 Task: Check the average views per listing of dock in the last 1 year.
Action: Mouse moved to (972, 226)
Screenshot: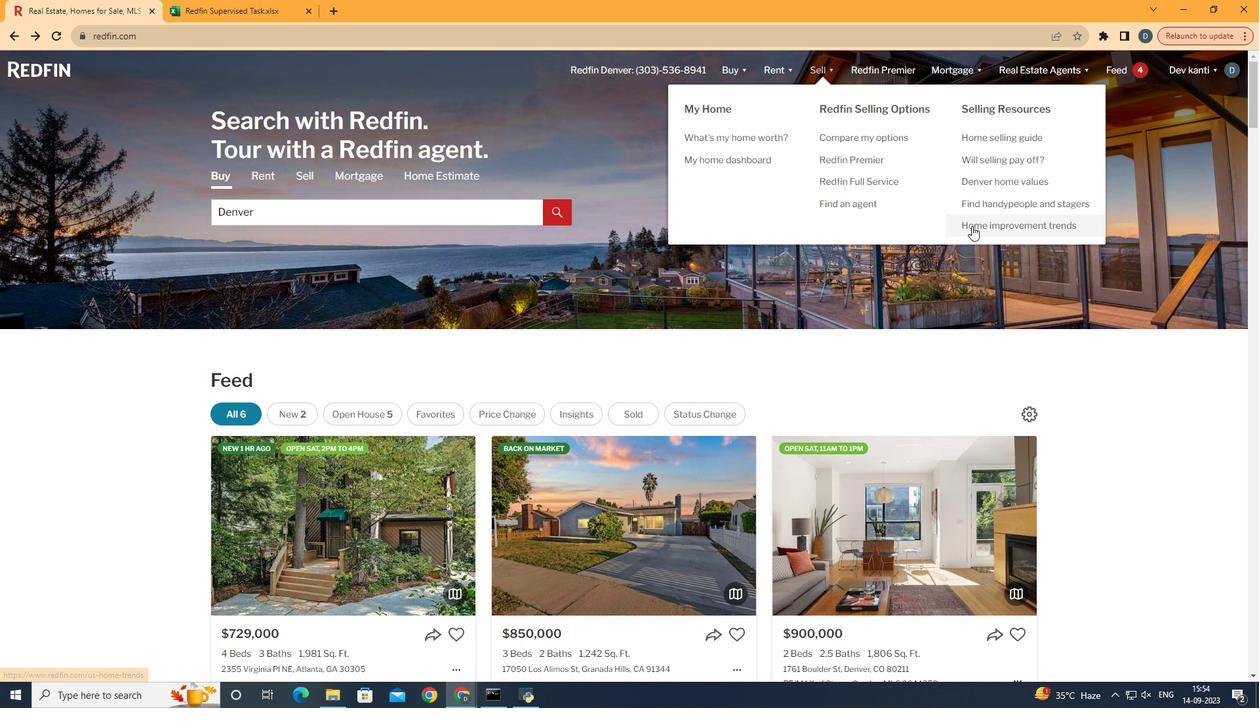 
Action: Mouse pressed left at (972, 226)
Screenshot: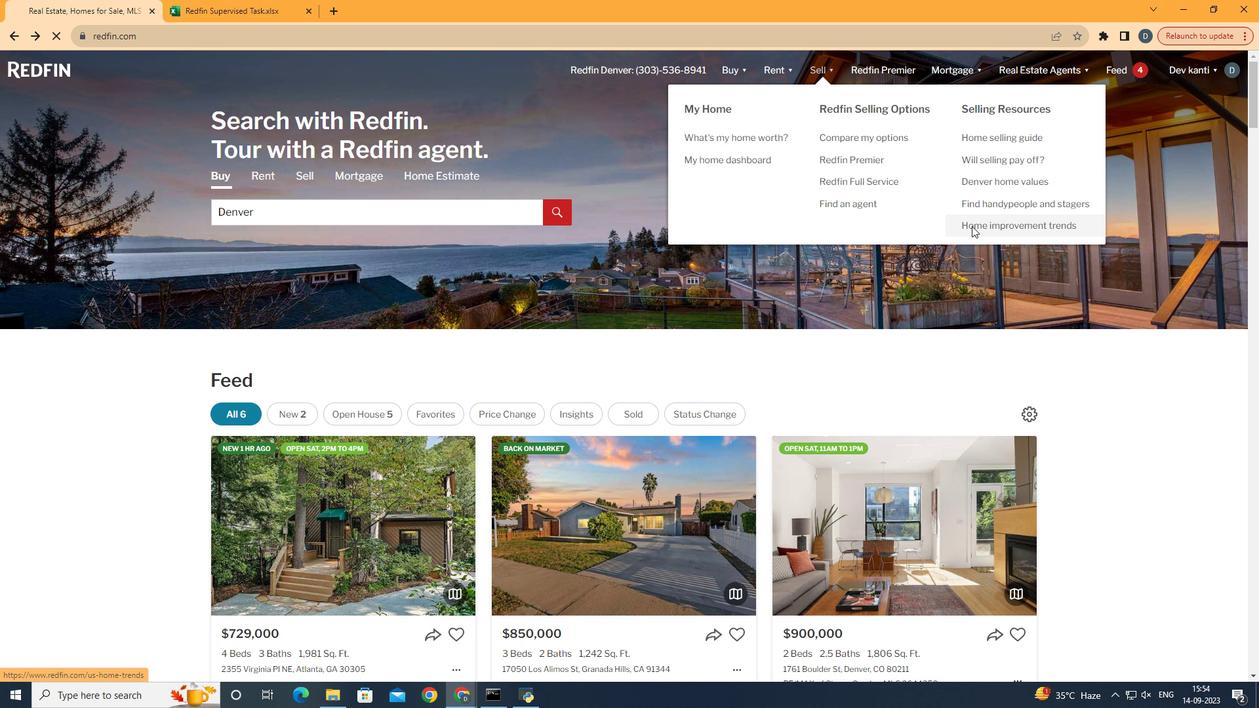 
Action: Mouse moved to (331, 251)
Screenshot: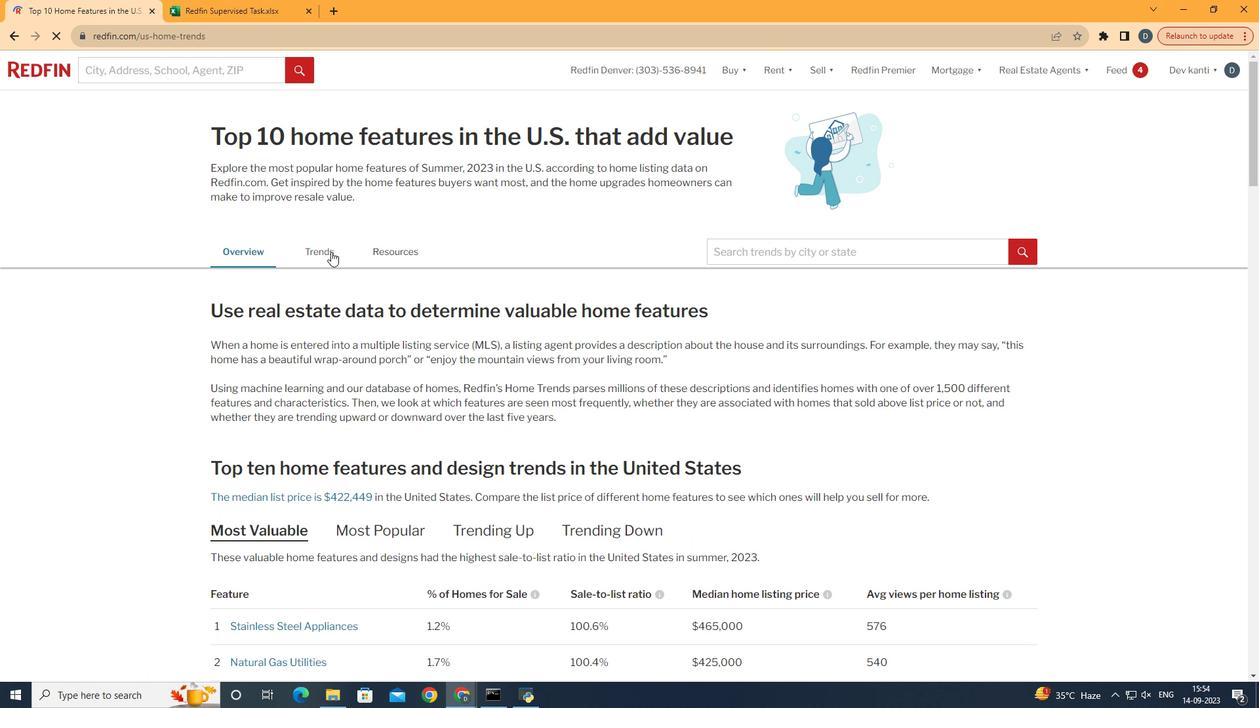 
Action: Mouse pressed left at (331, 251)
Screenshot: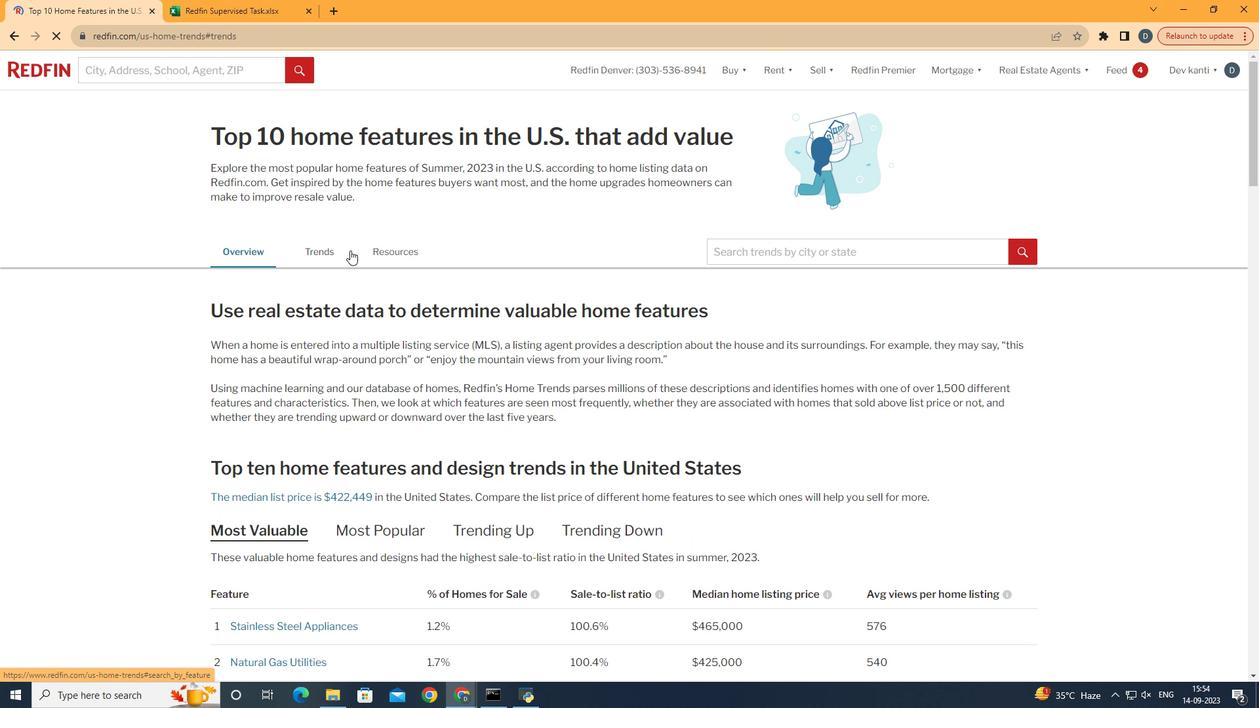 
Action: Mouse moved to (584, 357)
Screenshot: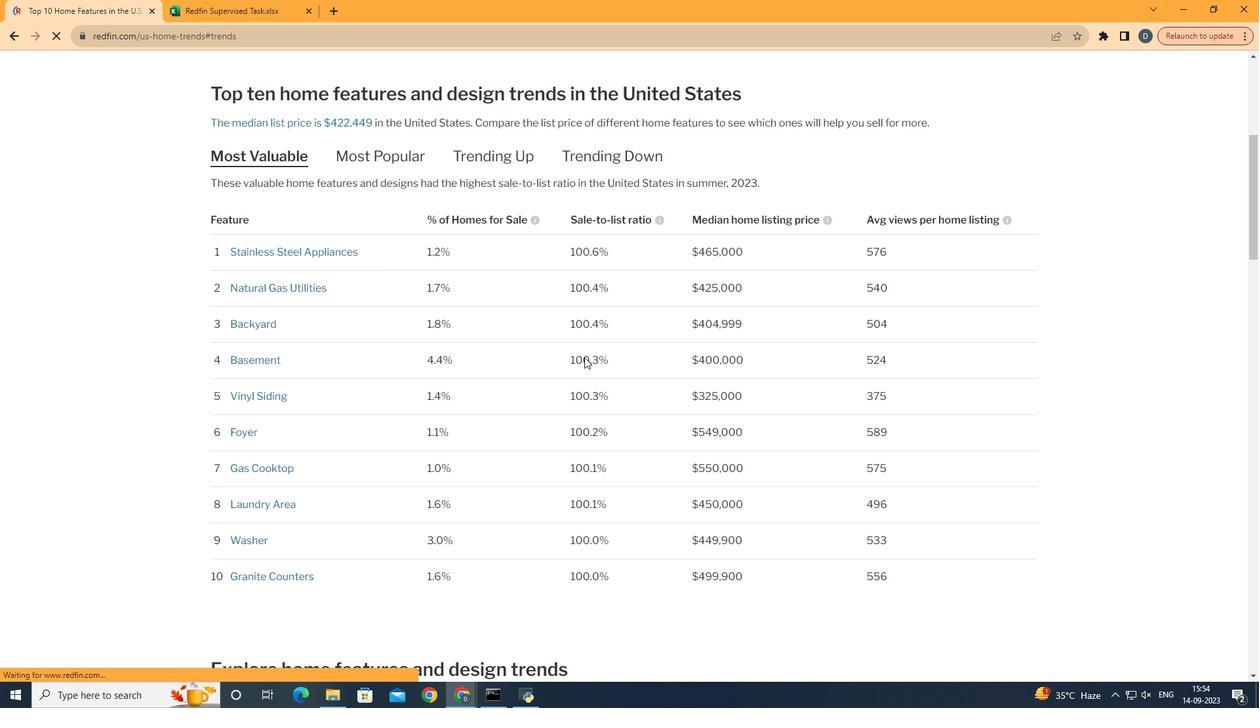 
Action: Mouse scrolled (584, 356) with delta (0, 0)
Screenshot: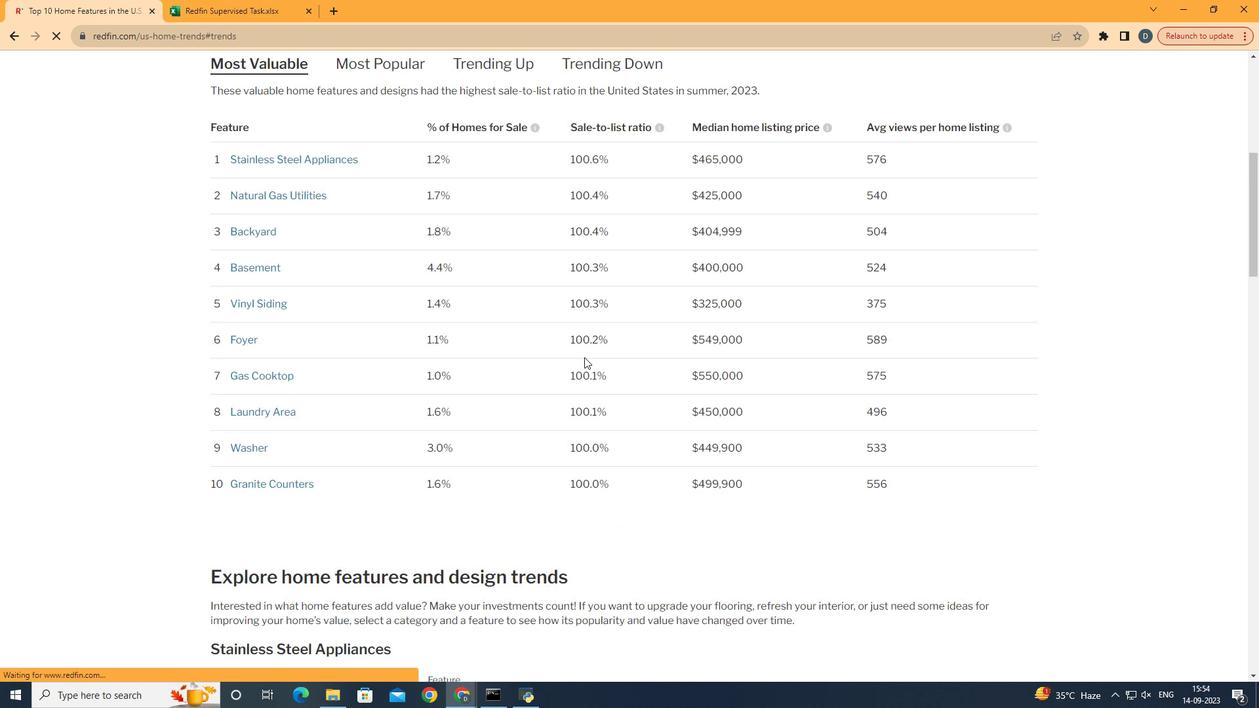 
Action: Mouse scrolled (584, 356) with delta (0, 0)
Screenshot: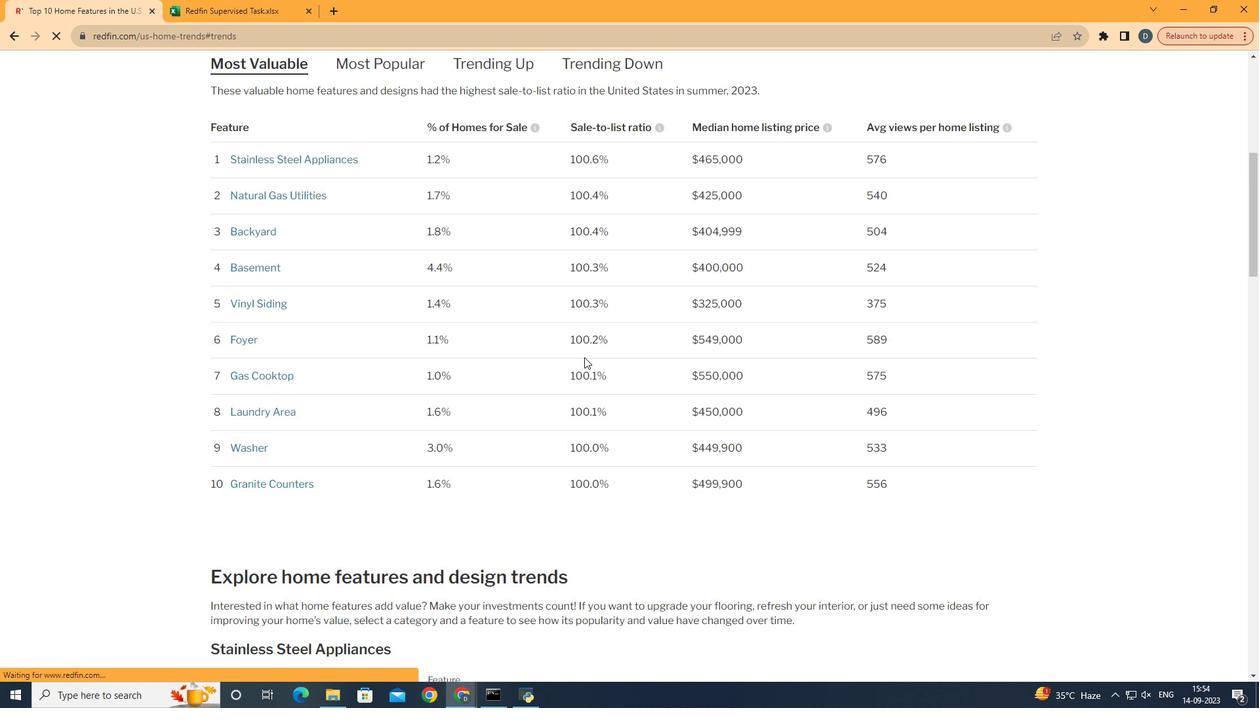 
Action: Mouse scrolled (584, 356) with delta (0, 0)
Screenshot: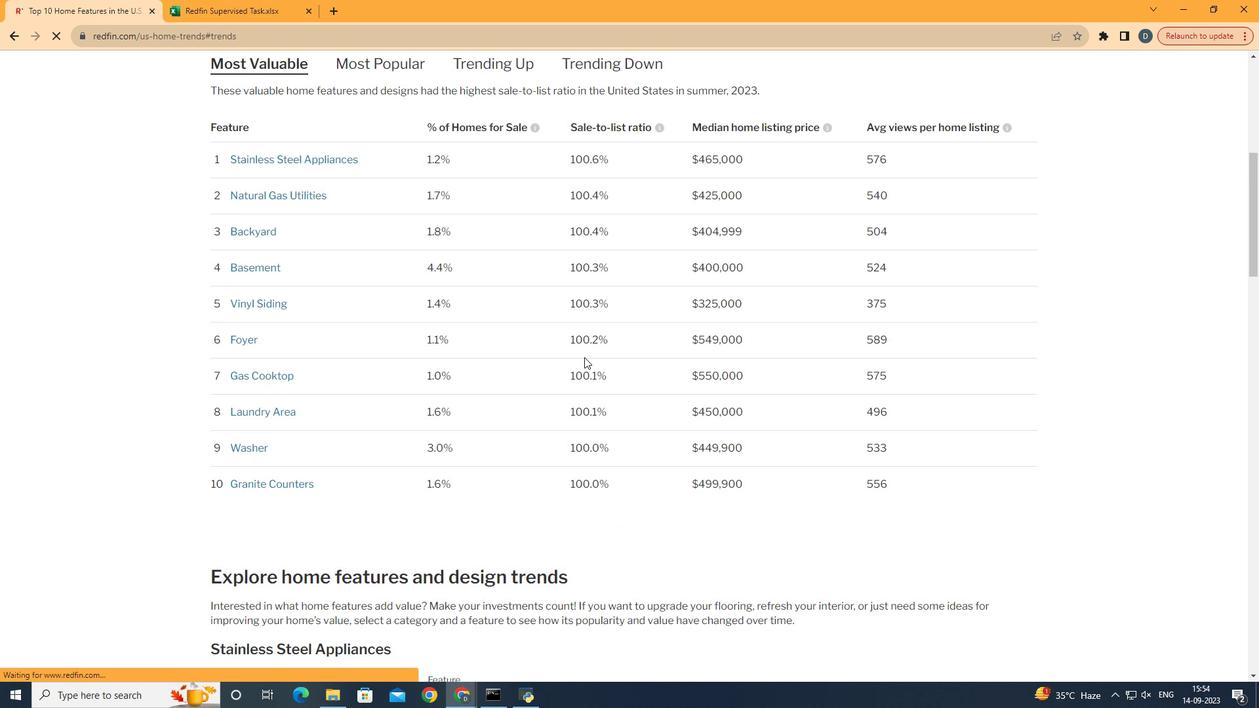 
Action: Mouse scrolled (584, 356) with delta (0, 0)
Screenshot: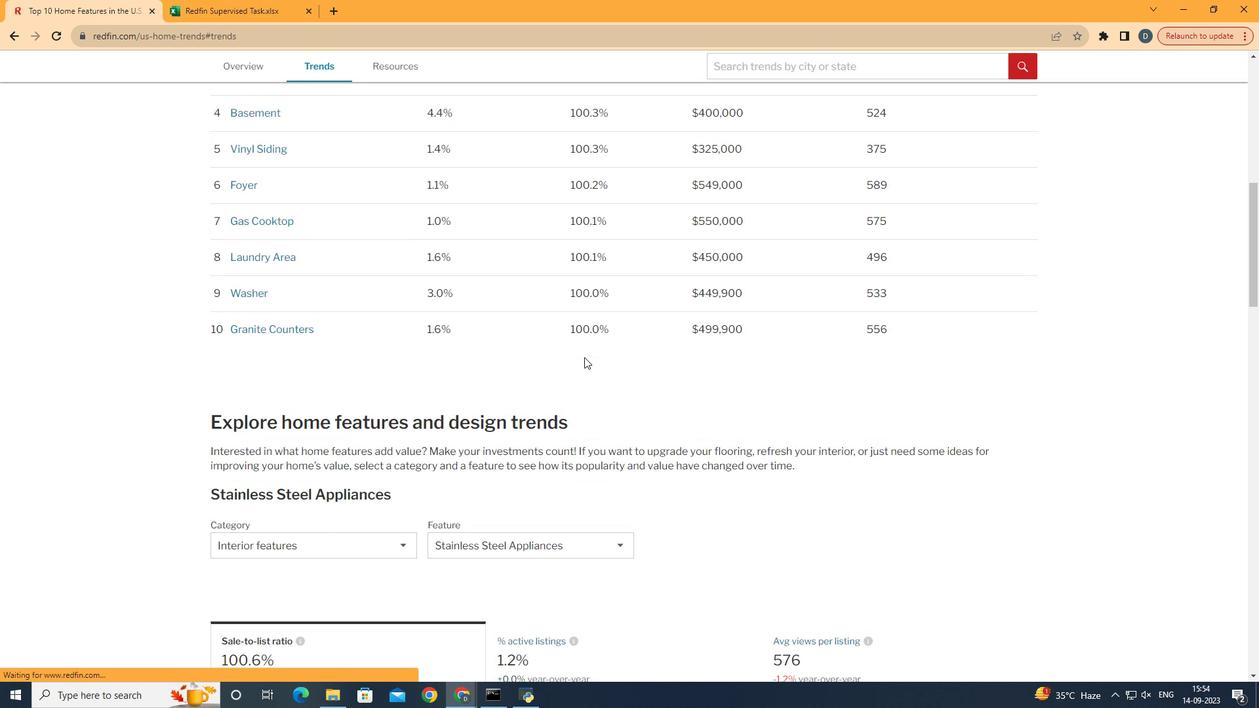 
Action: Mouse scrolled (584, 356) with delta (0, 0)
Screenshot: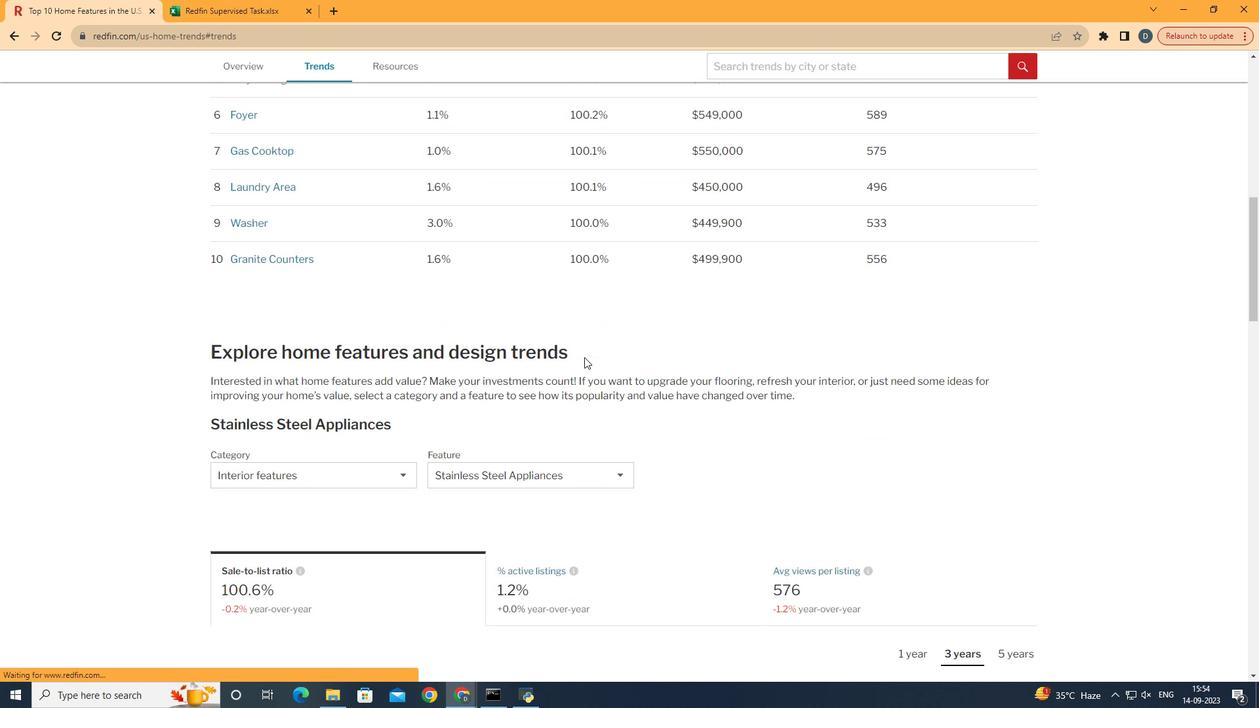 
Action: Mouse moved to (391, 355)
Screenshot: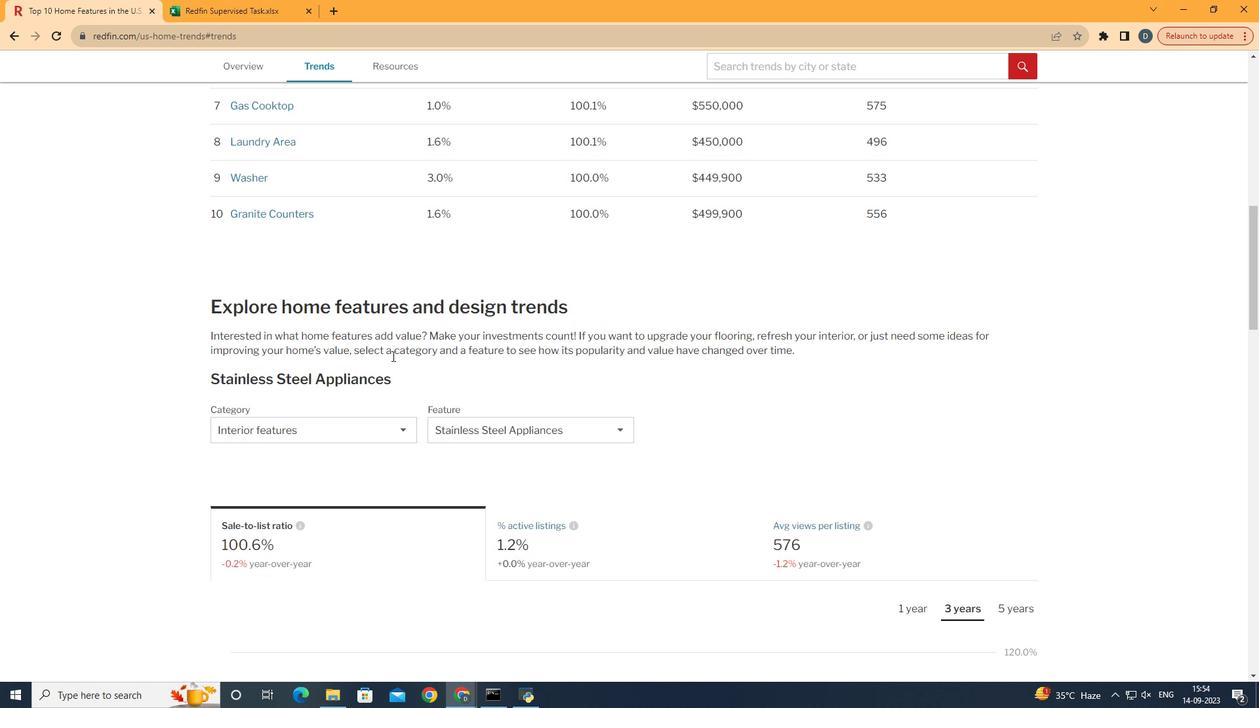 
Action: Mouse scrolled (391, 355) with delta (0, 0)
Screenshot: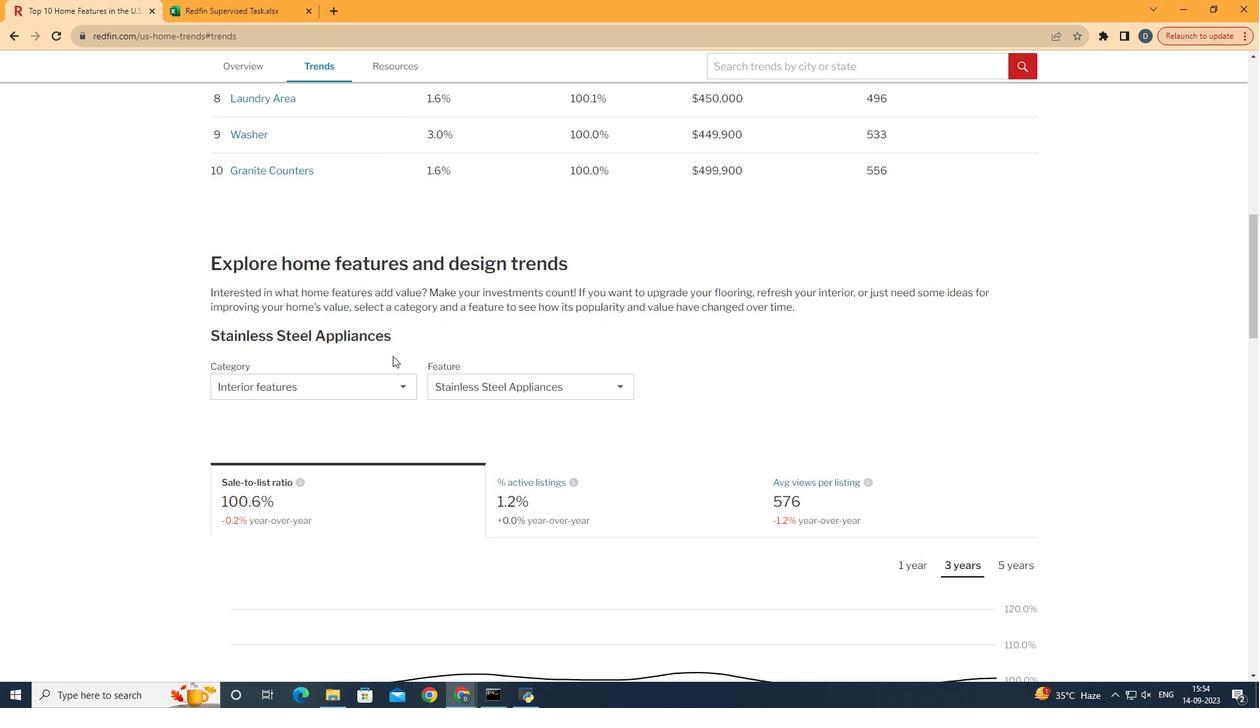 
Action: Mouse moved to (392, 356)
Screenshot: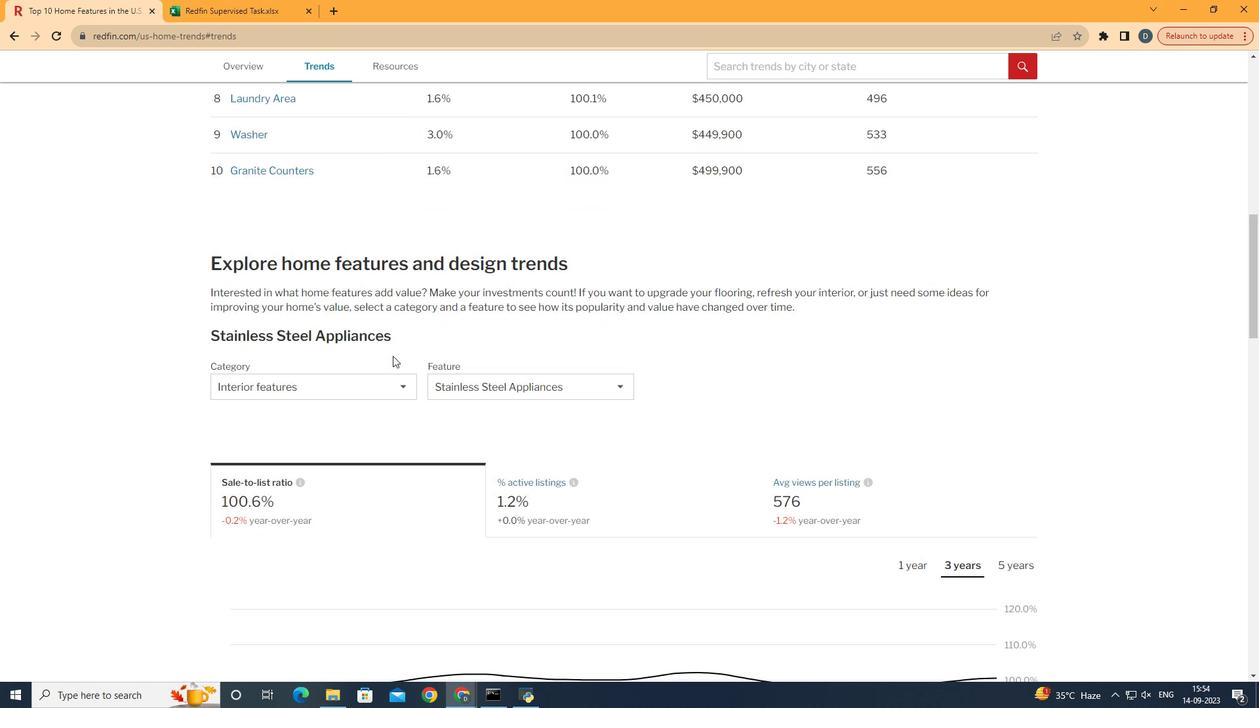 
Action: Mouse scrolled (392, 355) with delta (0, 0)
Screenshot: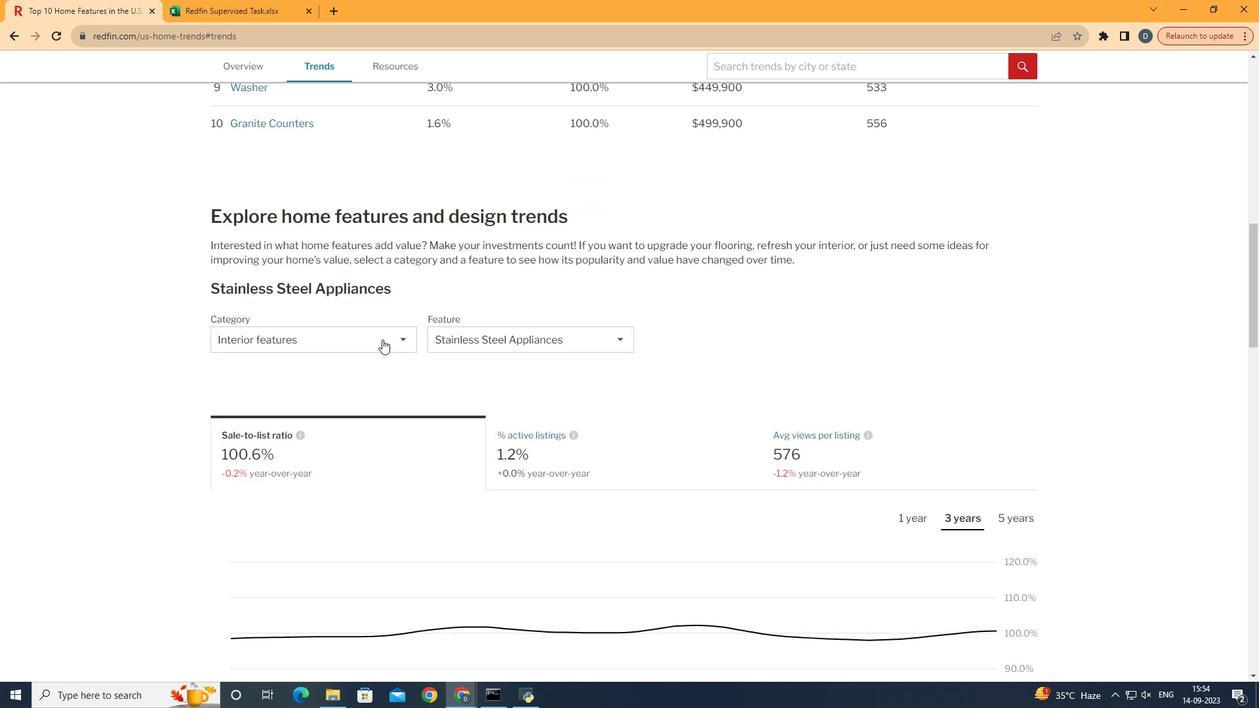 
Action: Mouse moved to (375, 339)
Screenshot: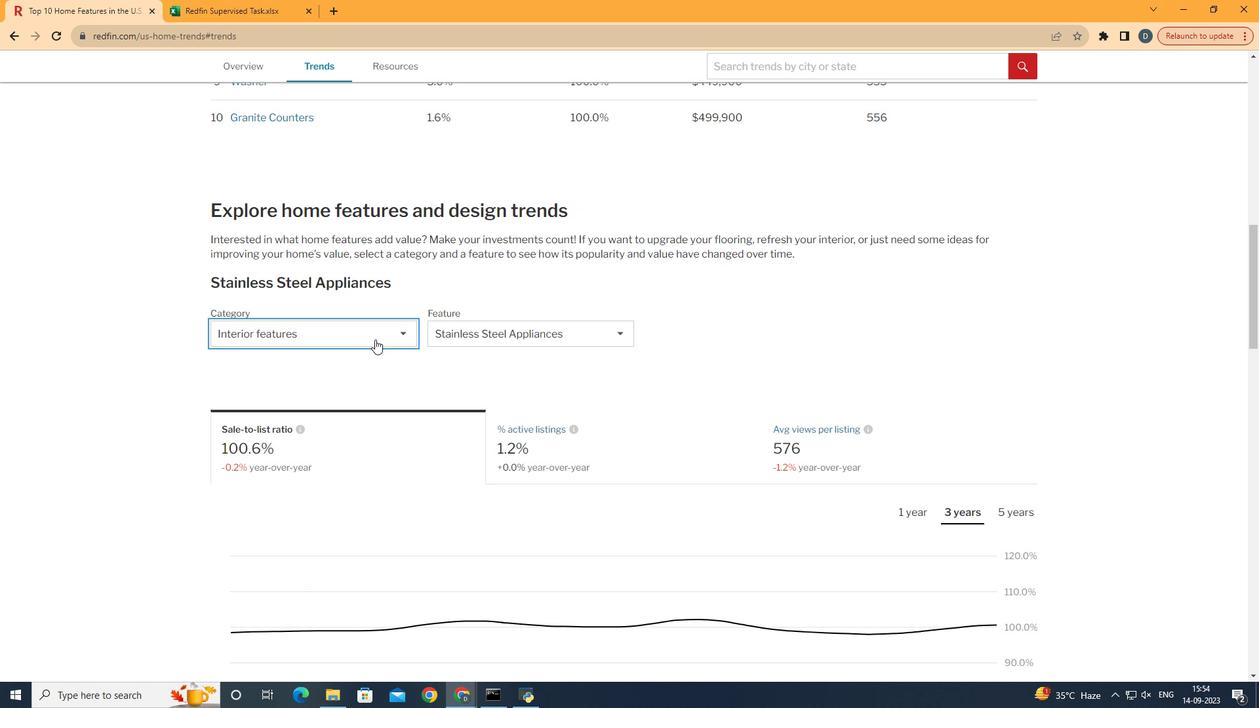 
Action: Mouse pressed left at (375, 339)
Screenshot: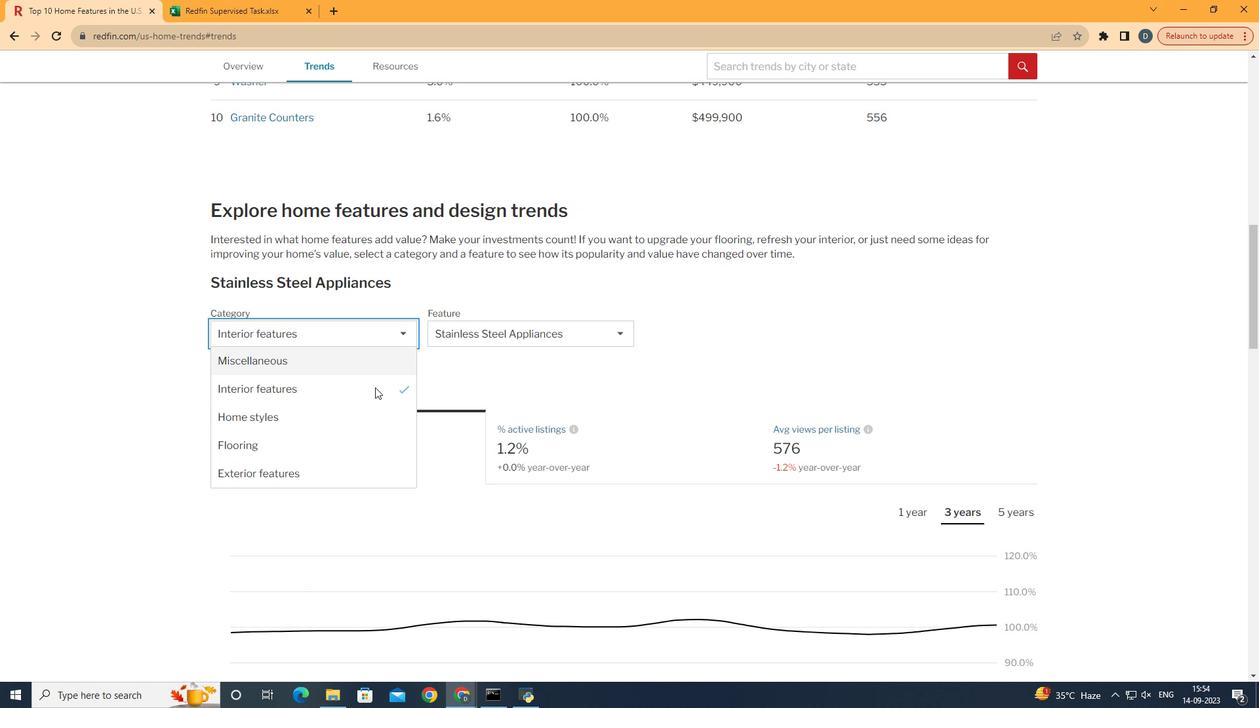 
Action: Mouse moved to (368, 470)
Screenshot: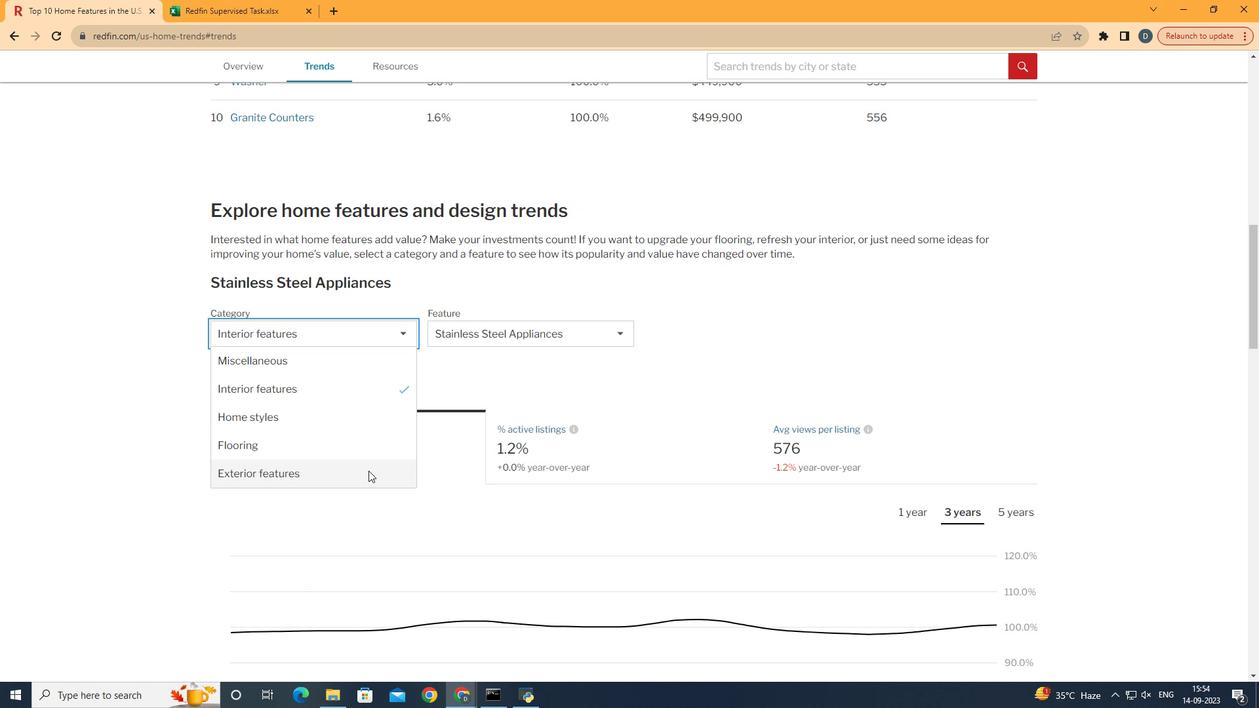 
Action: Mouse pressed left at (368, 470)
Screenshot: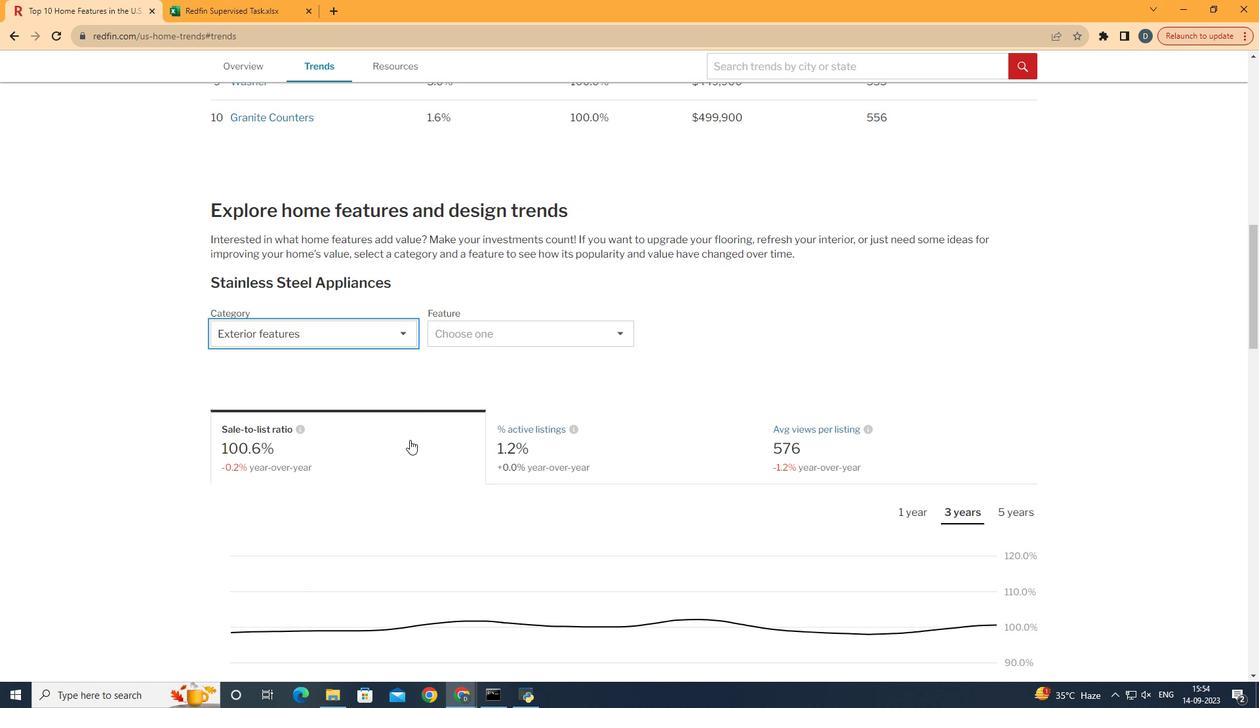 
Action: Mouse moved to (525, 336)
Screenshot: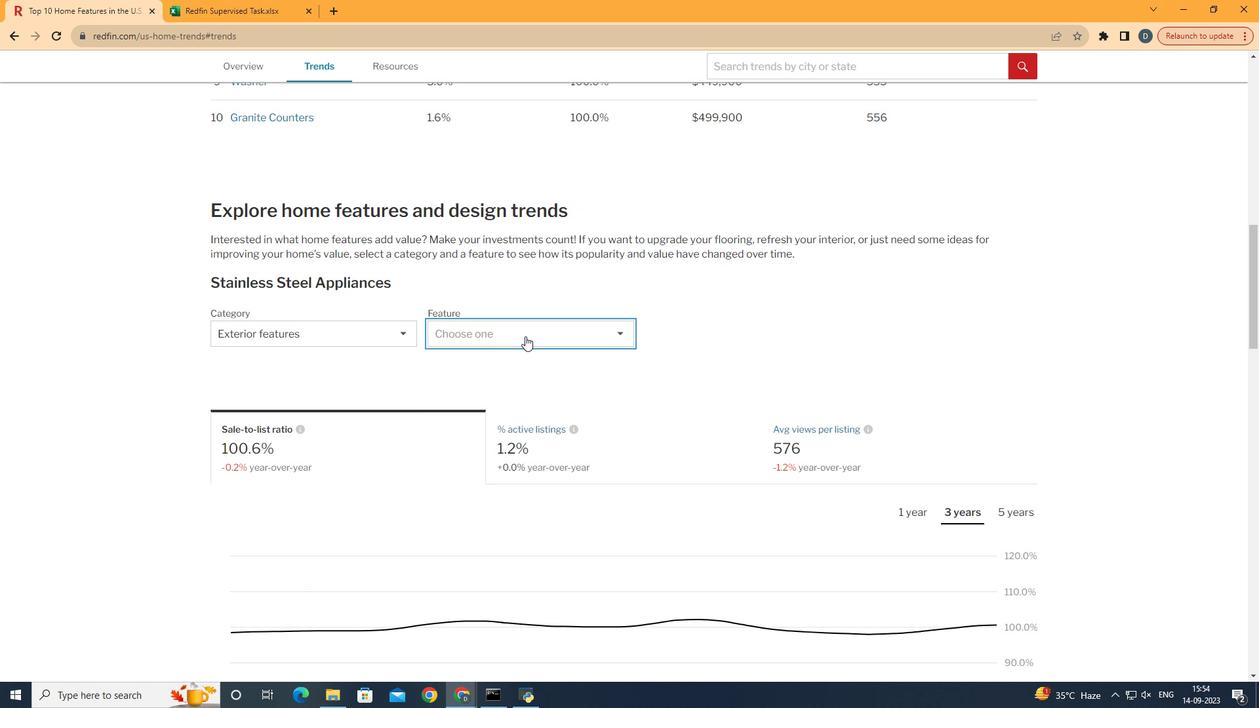 
Action: Mouse pressed left at (525, 336)
Screenshot: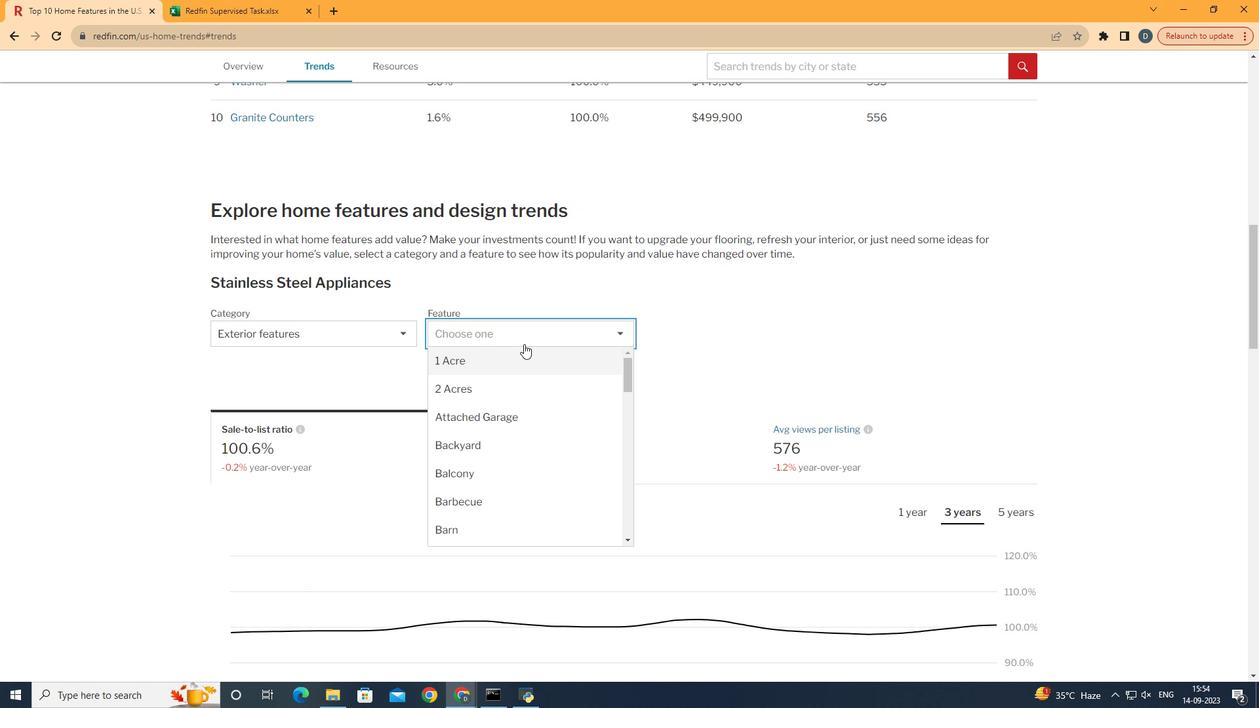 
Action: Mouse moved to (529, 460)
Screenshot: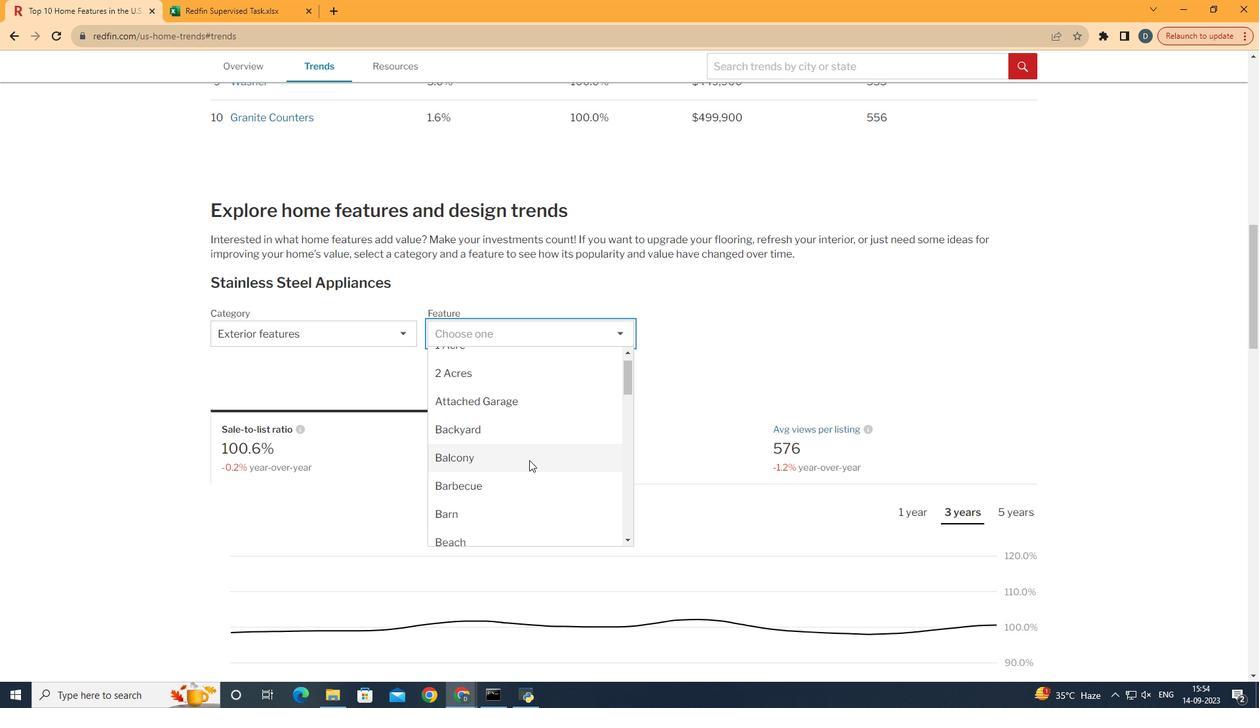 
Action: Mouse scrolled (529, 460) with delta (0, 0)
Screenshot: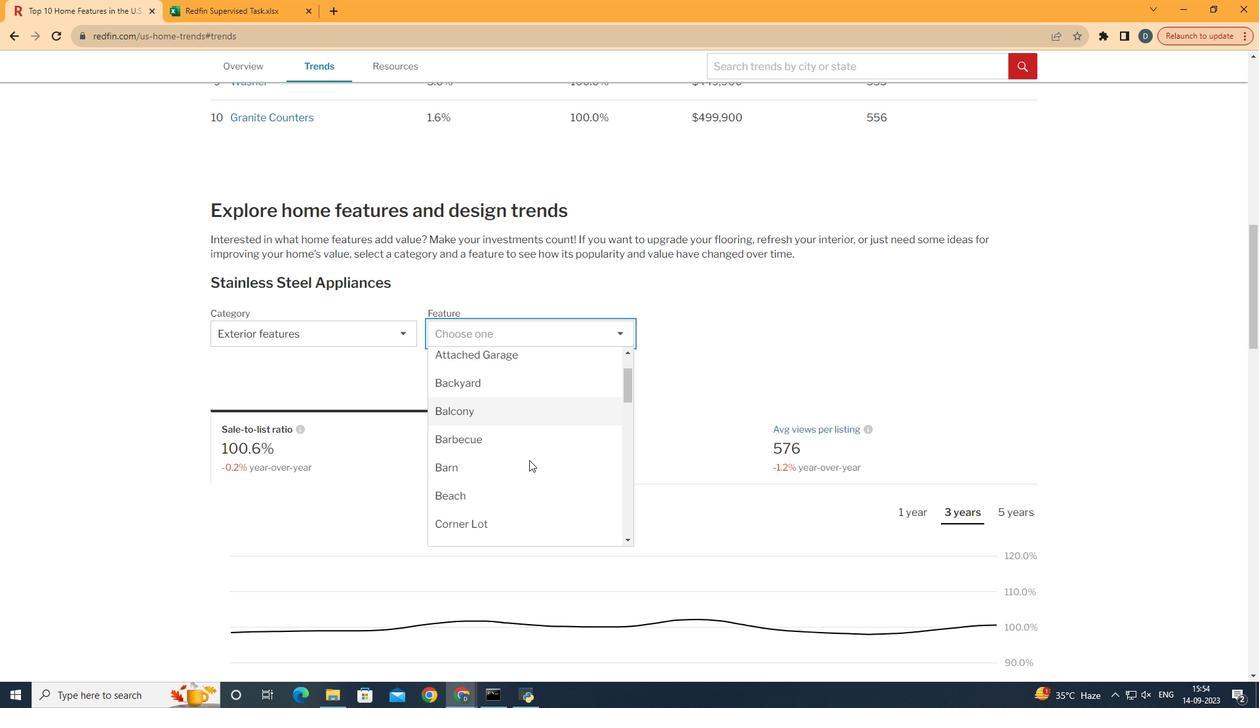
Action: Mouse scrolled (529, 460) with delta (0, 0)
Screenshot: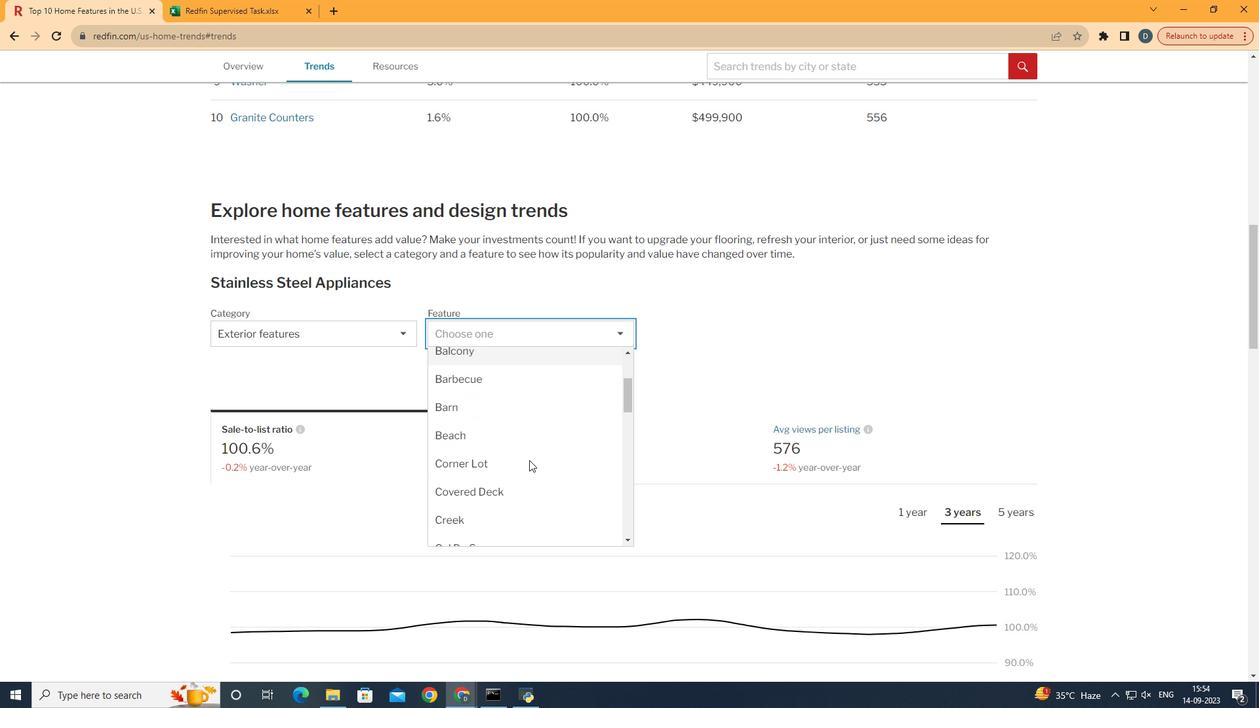 
Action: Mouse moved to (532, 451)
Screenshot: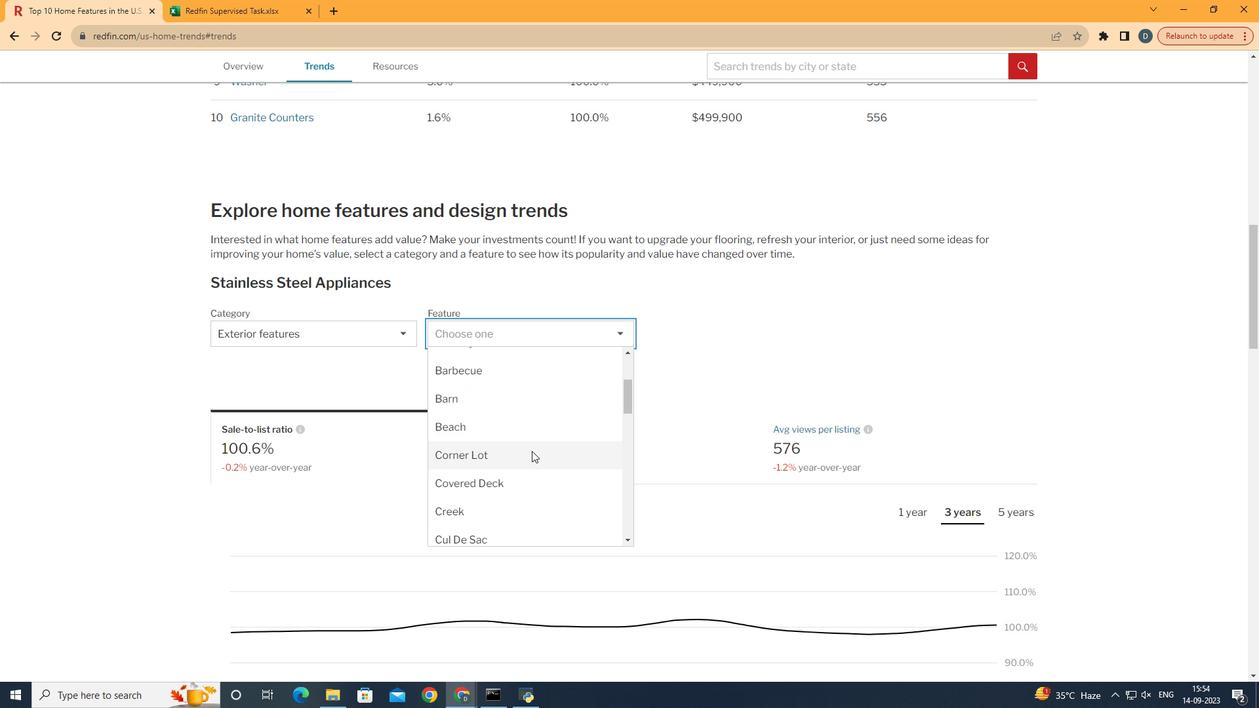 
Action: Mouse scrolled (532, 450) with delta (0, 0)
Screenshot: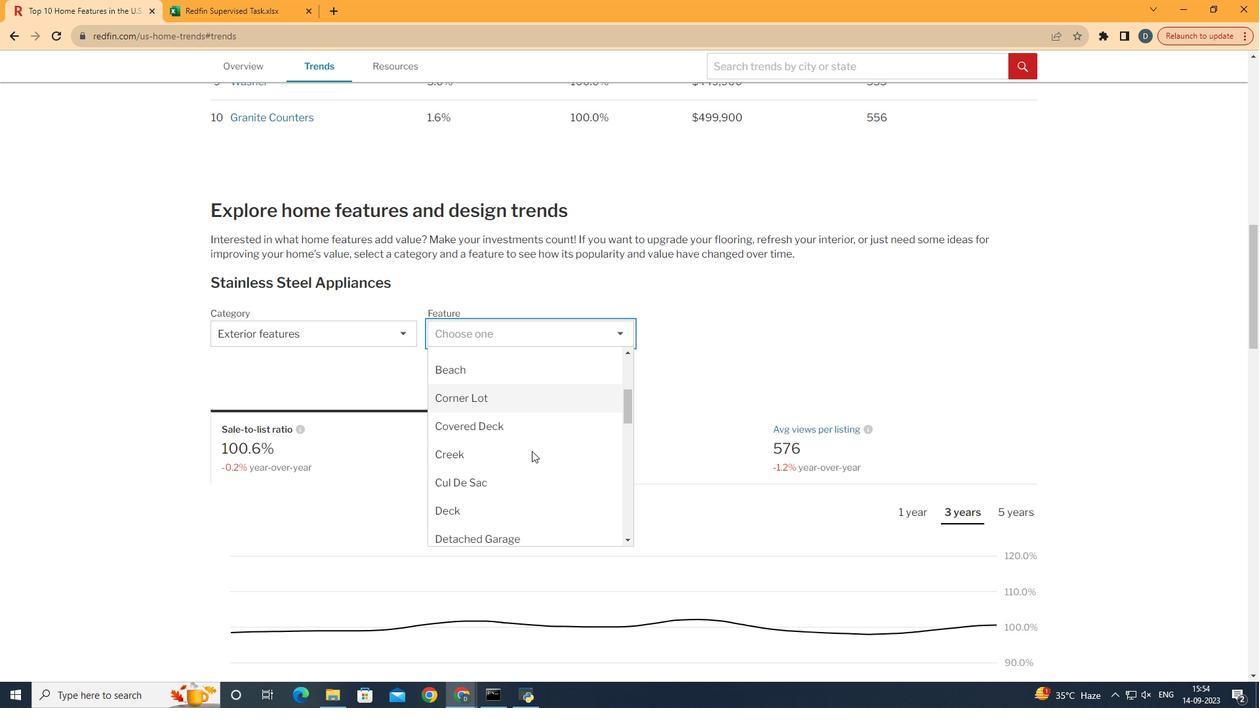 
Action: Mouse moved to (516, 501)
Screenshot: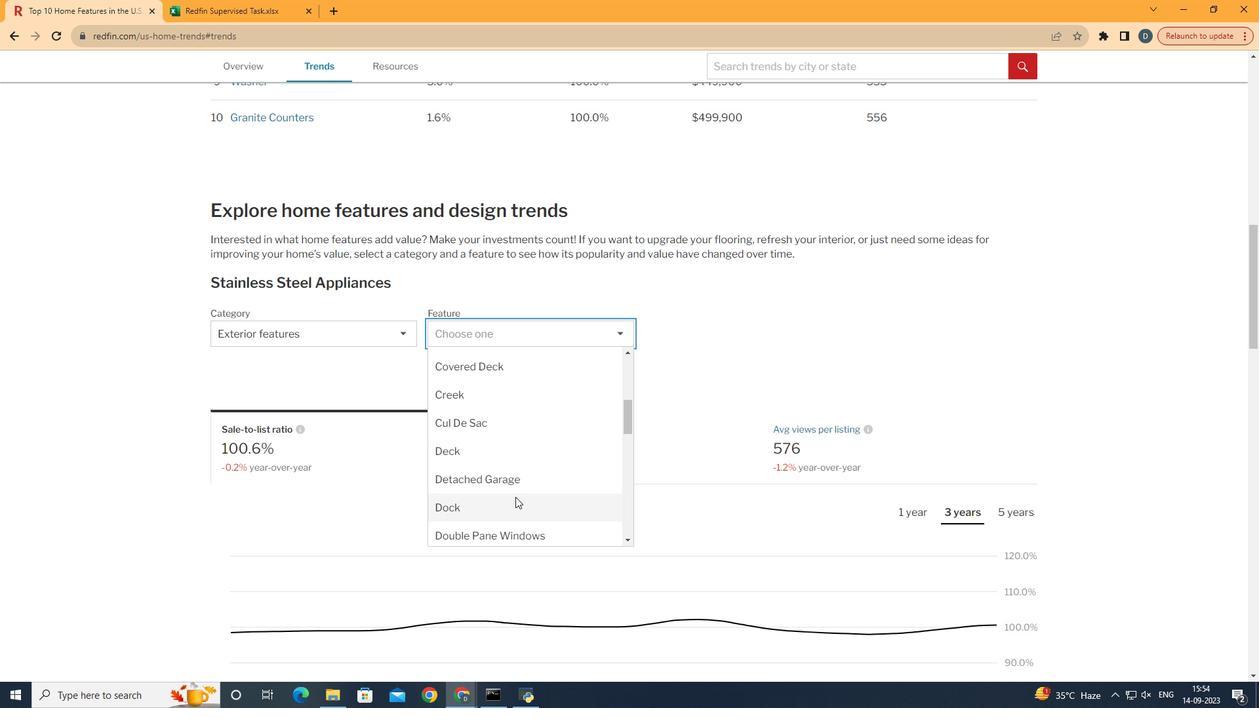 
Action: Mouse scrolled (516, 500) with delta (0, 0)
Screenshot: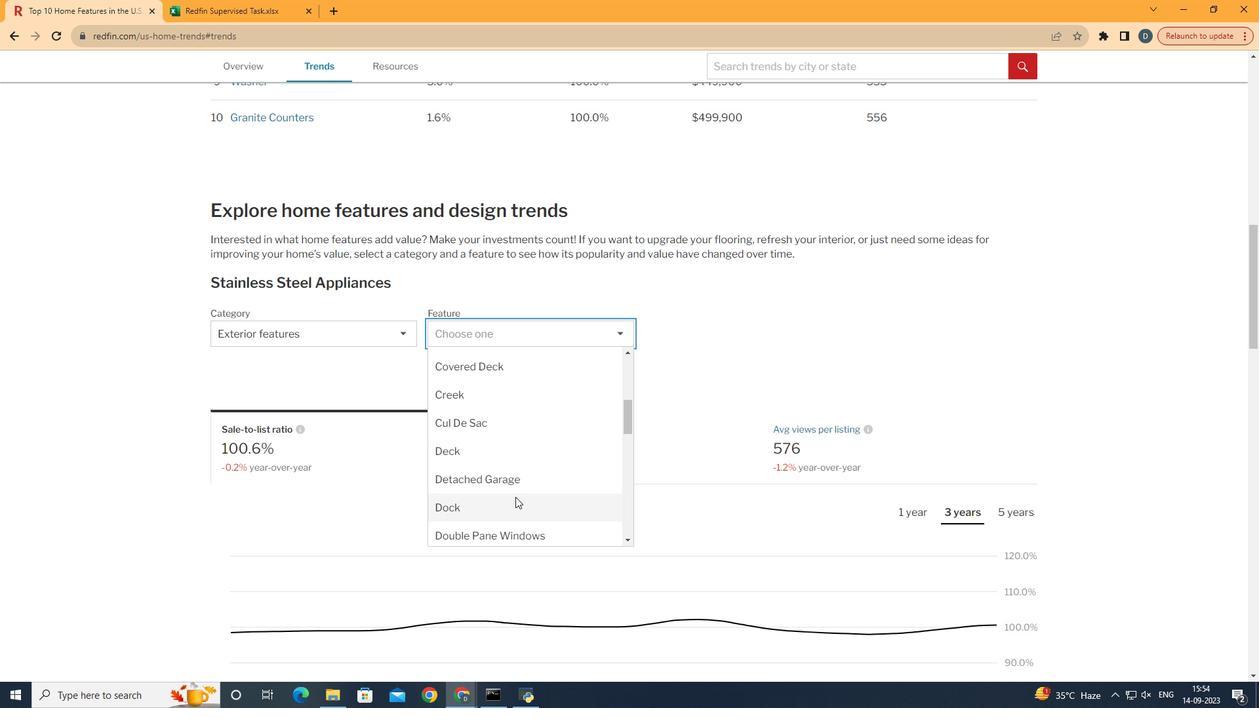 
Action: Mouse moved to (515, 496)
Screenshot: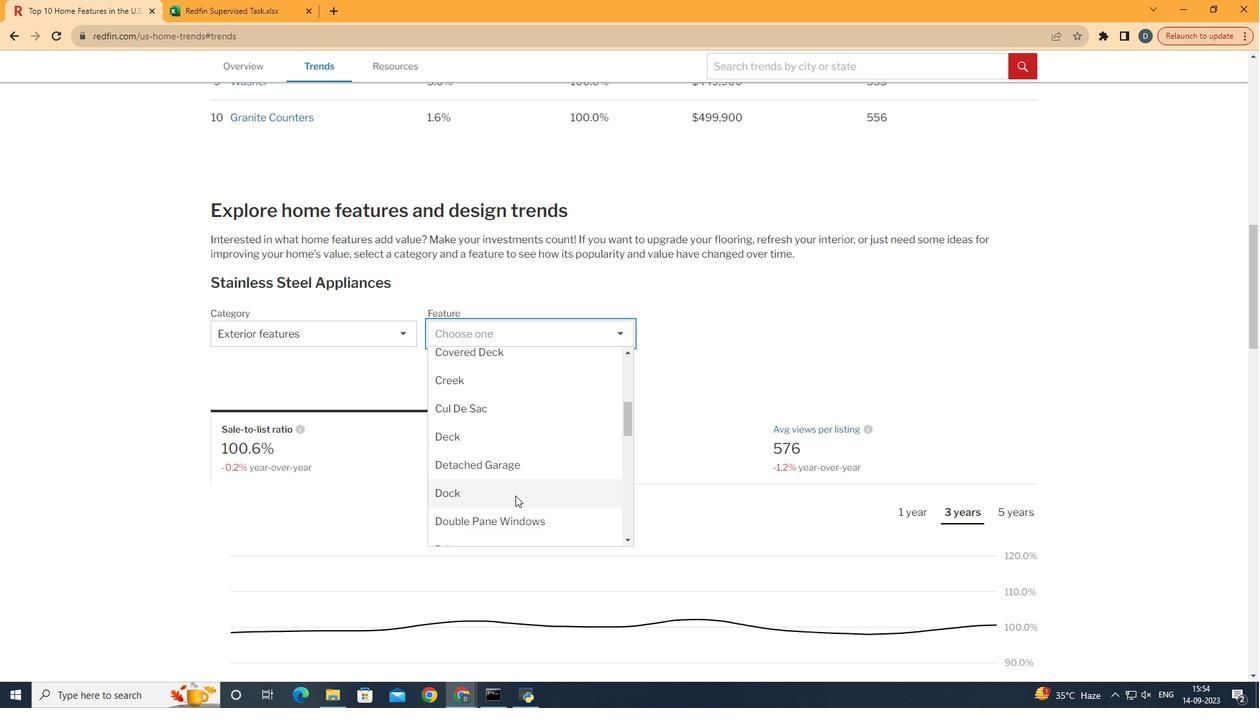 
Action: Mouse pressed left at (515, 496)
Screenshot: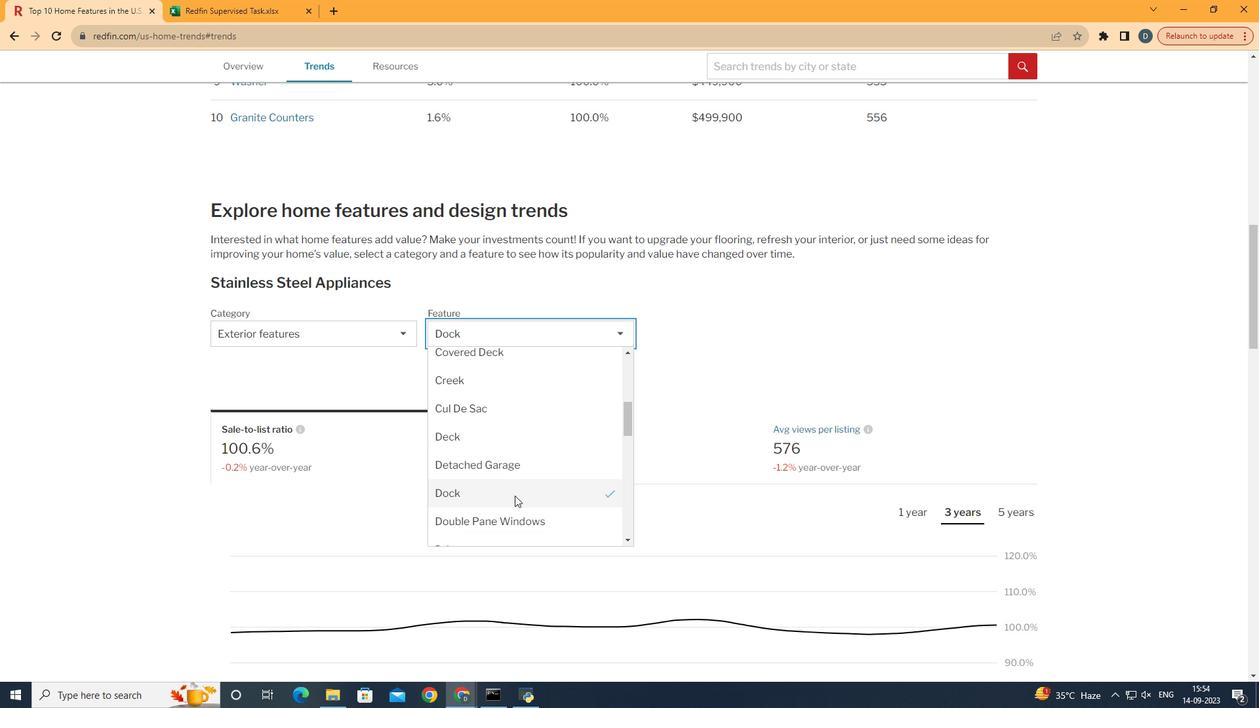
Action: Mouse moved to (866, 440)
Screenshot: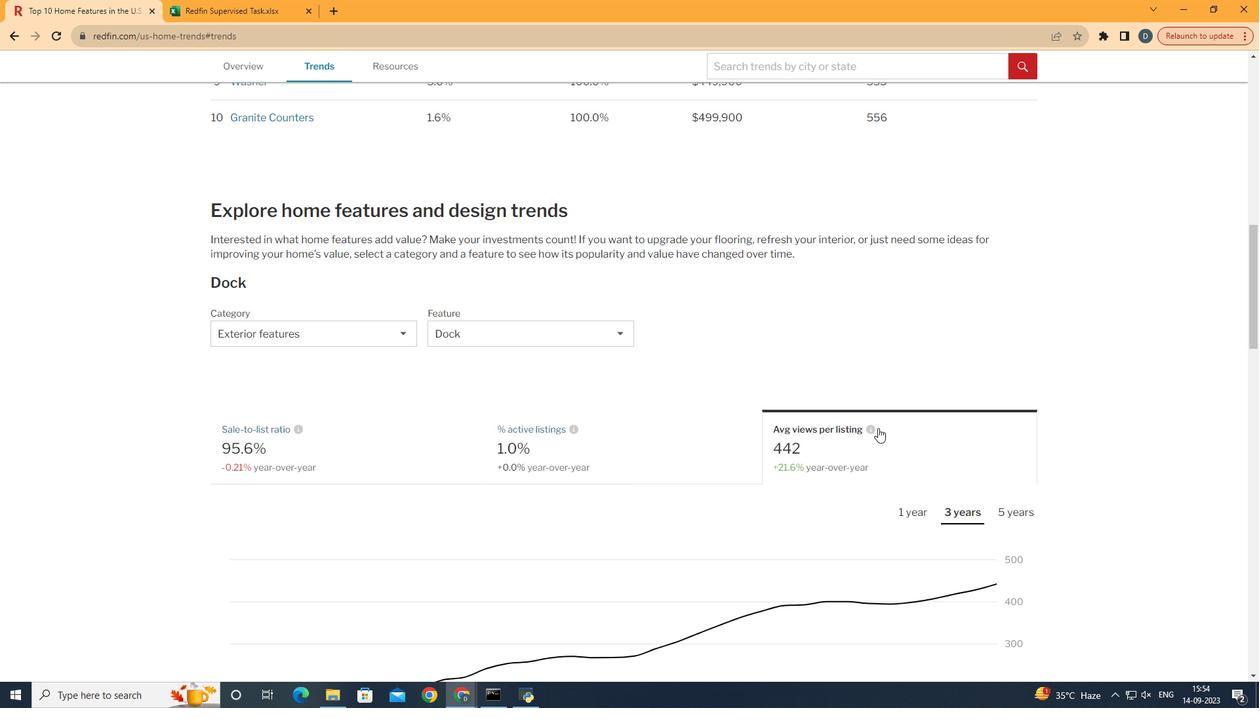 
Action: Mouse pressed left at (866, 440)
Screenshot: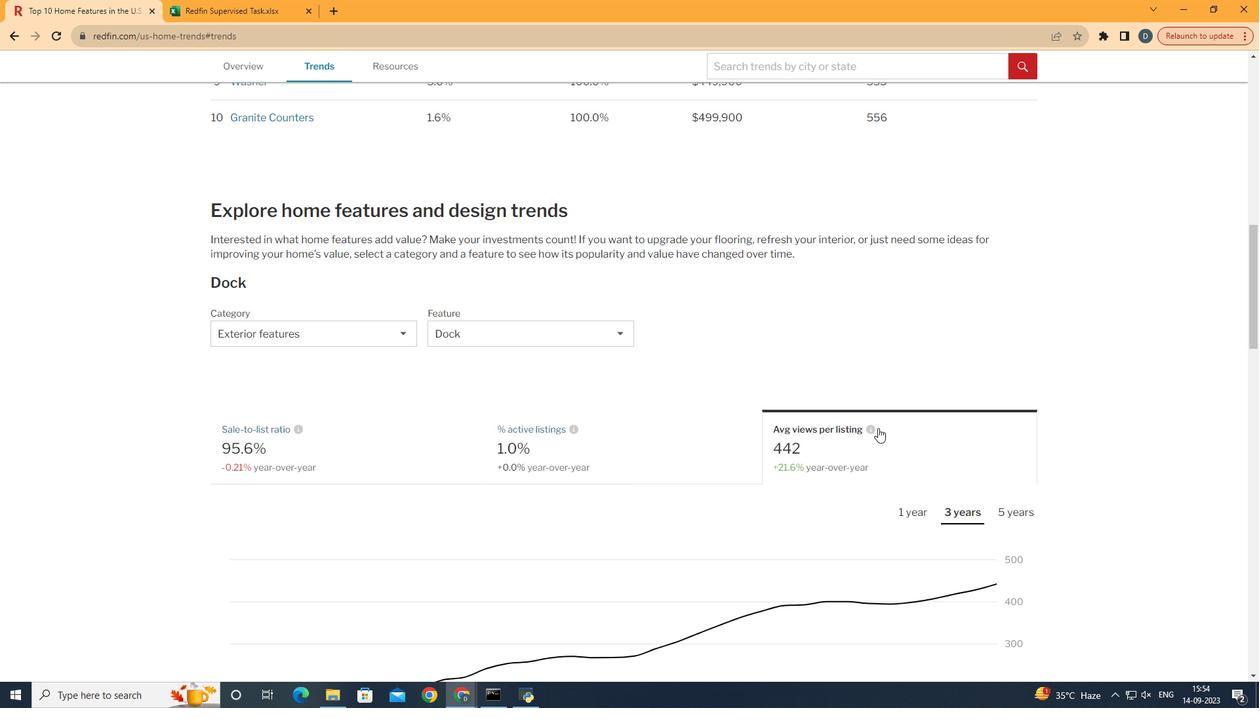 
Action: Mouse moved to (973, 370)
Screenshot: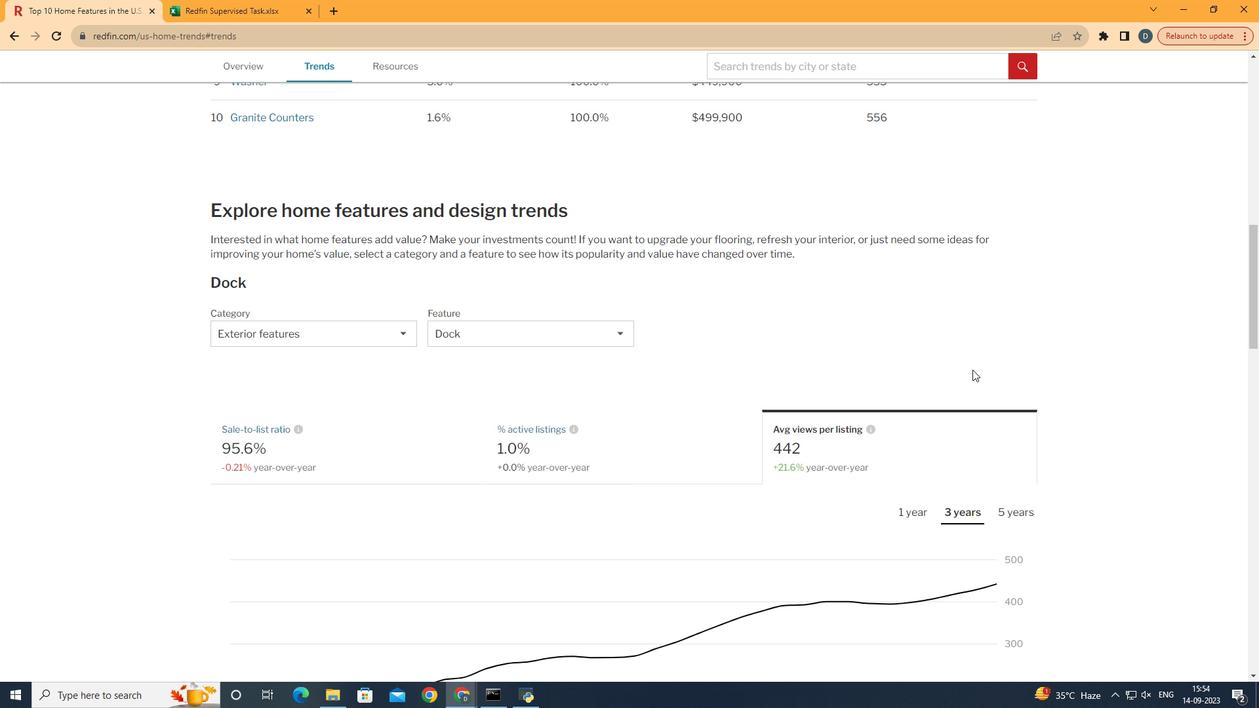 
Action: Mouse scrolled (973, 369) with delta (0, 0)
Screenshot: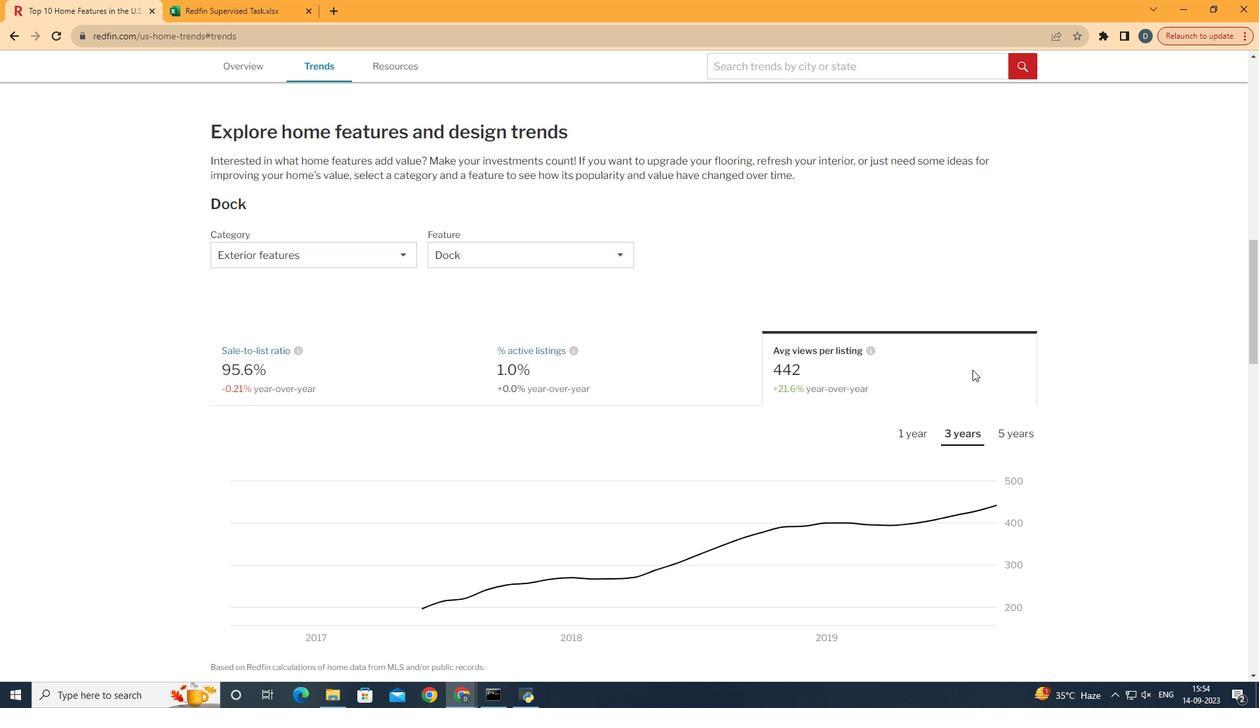 
Action: Mouse scrolled (973, 369) with delta (0, 0)
Screenshot: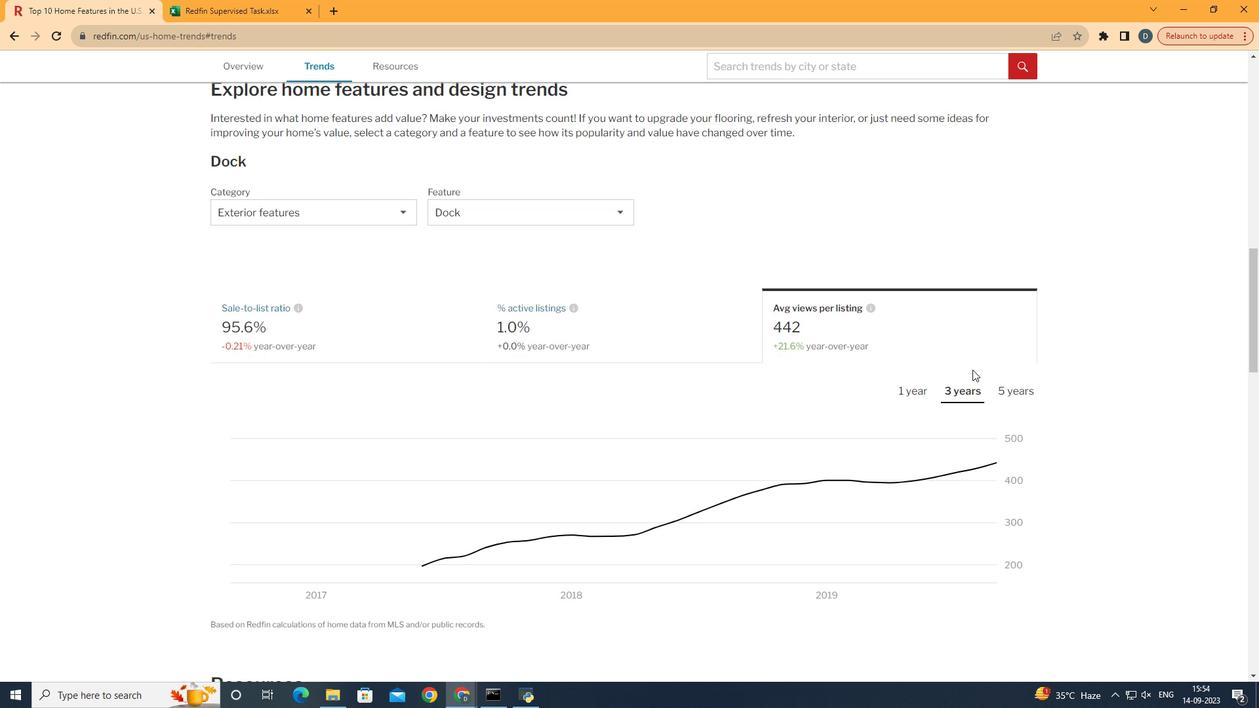 
Action: Mouse moved to (920, 382)
Screenshot: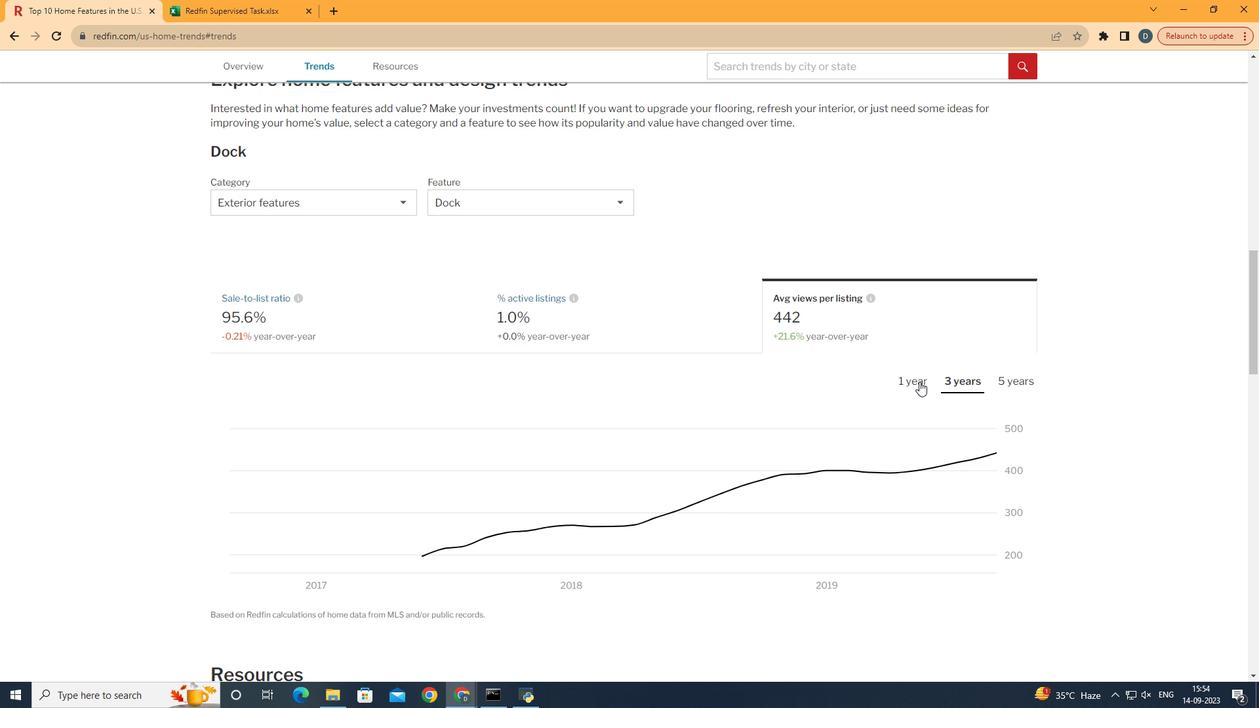 
Action: Mouse pressed left at (920, 382)
Screenshot: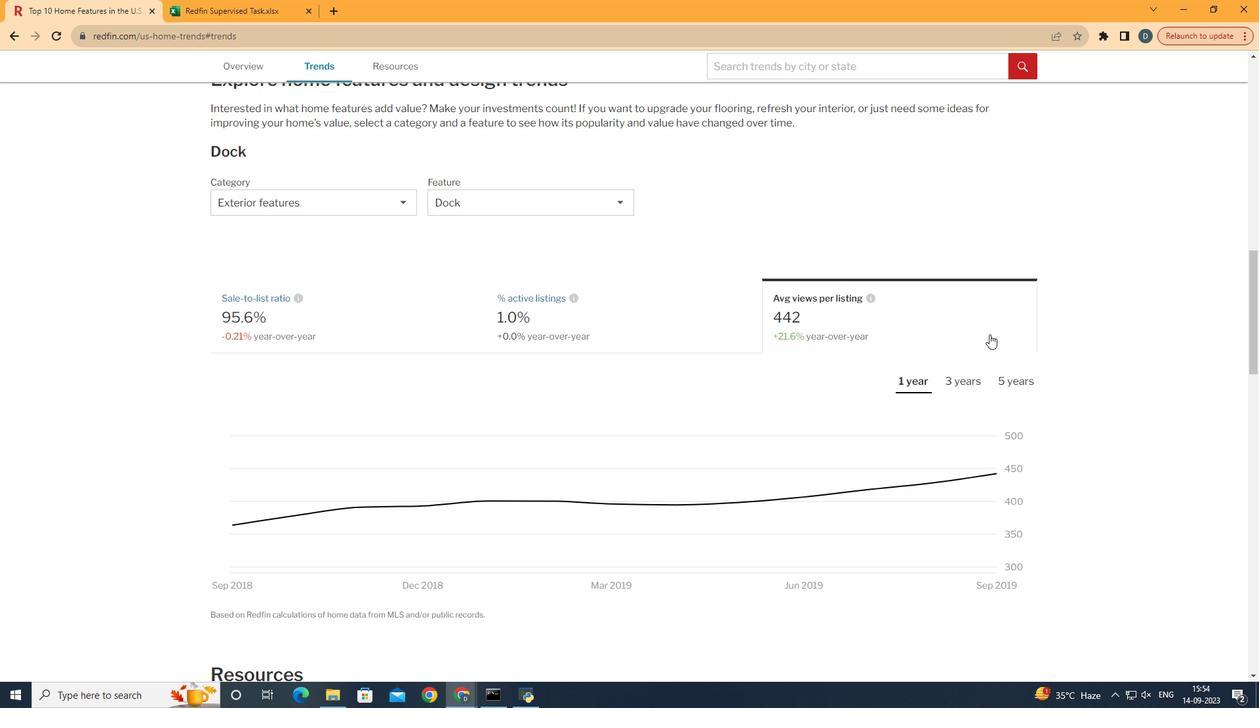 
Action: Mouse moved to (1038, 313)
Screenshot: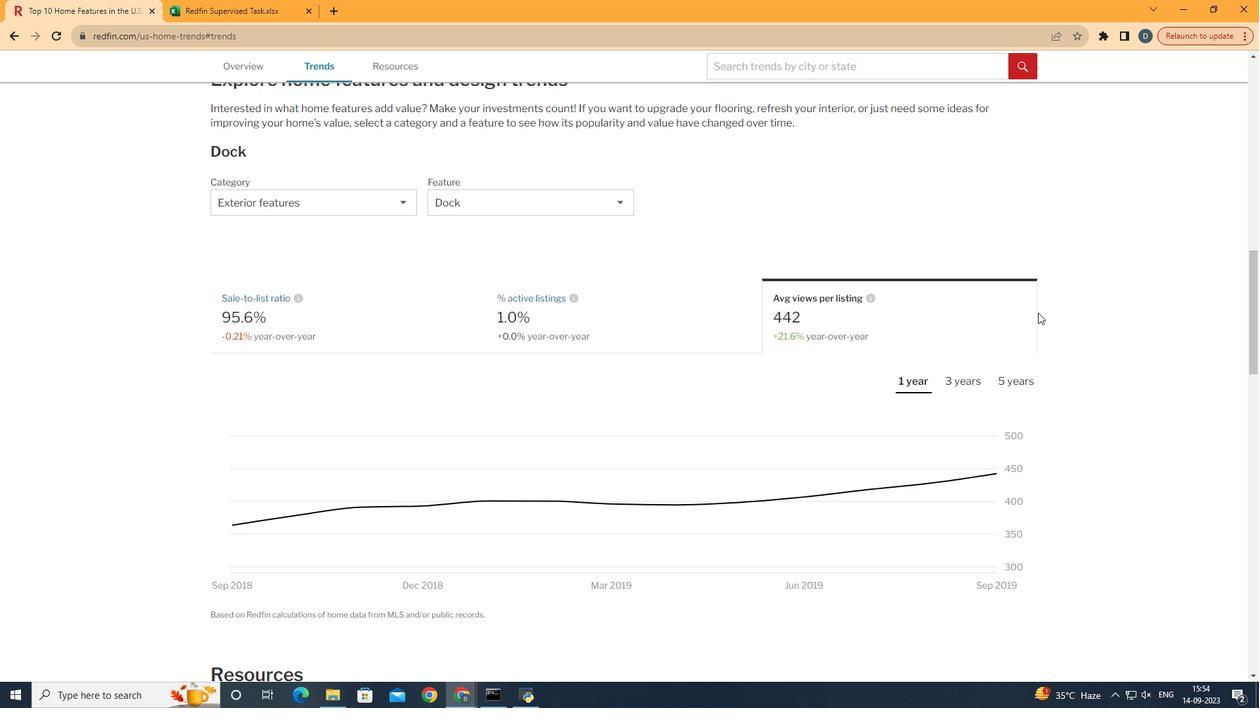 
